 Task: Provide feedback on the customization options in Outlook.
Action: Mouse moved to (270, 35)
Screenshot: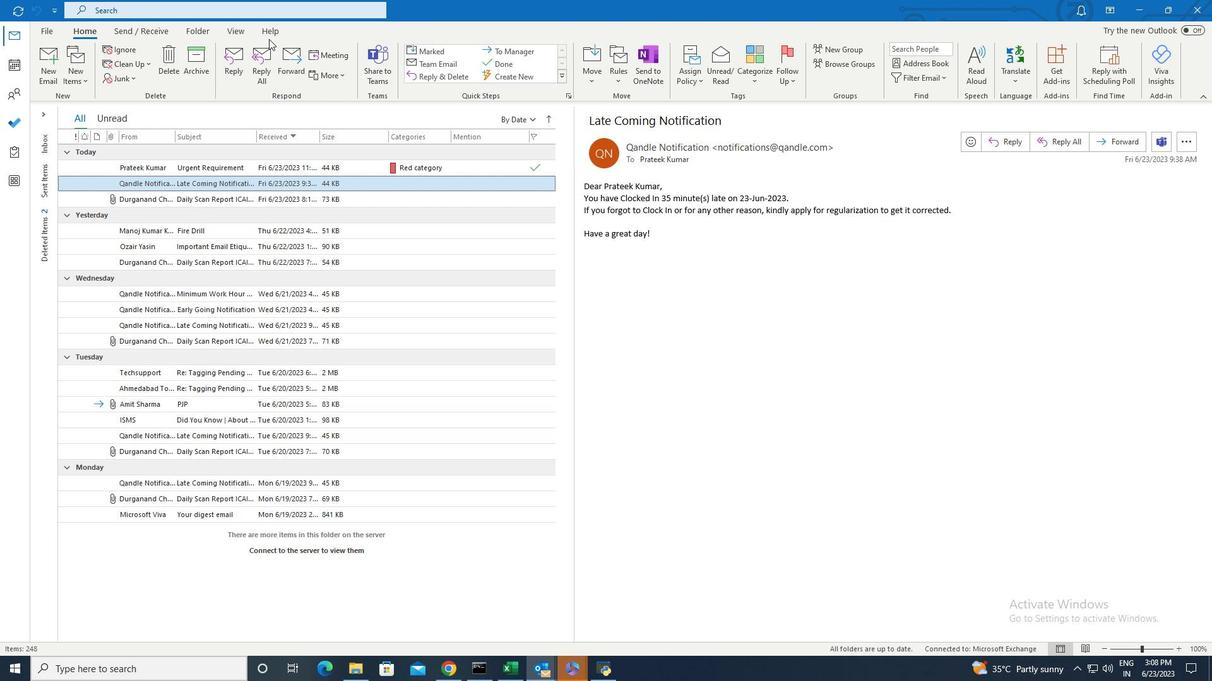 
Action: Mouse pressed left at (270, 35)
Screenshot: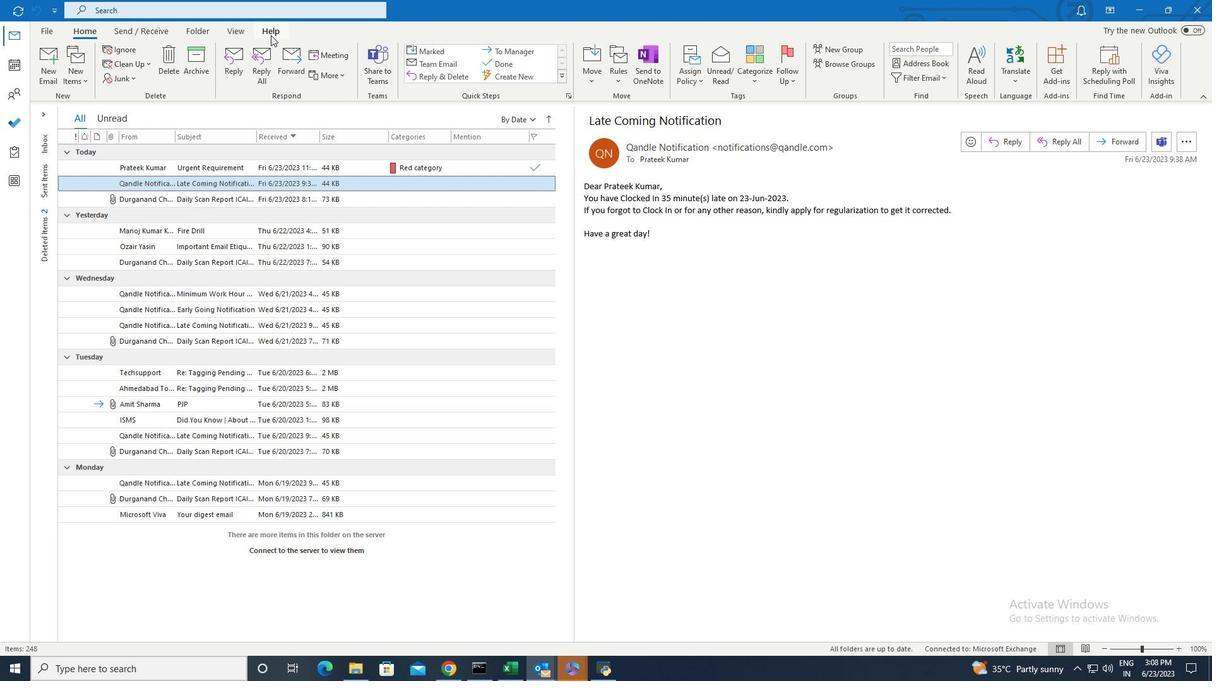 
Action: Mouse moved to (42, 53)
Screenshot: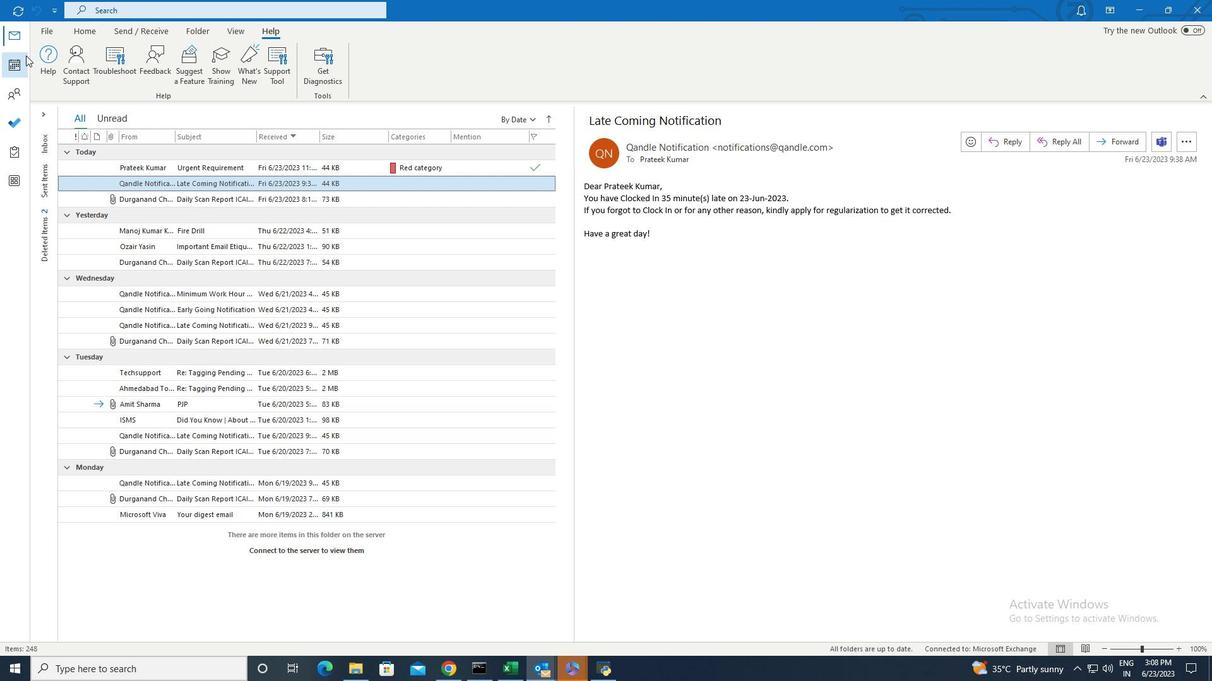 
Action: Mouse pressed left at (42, 53)
Screenshot: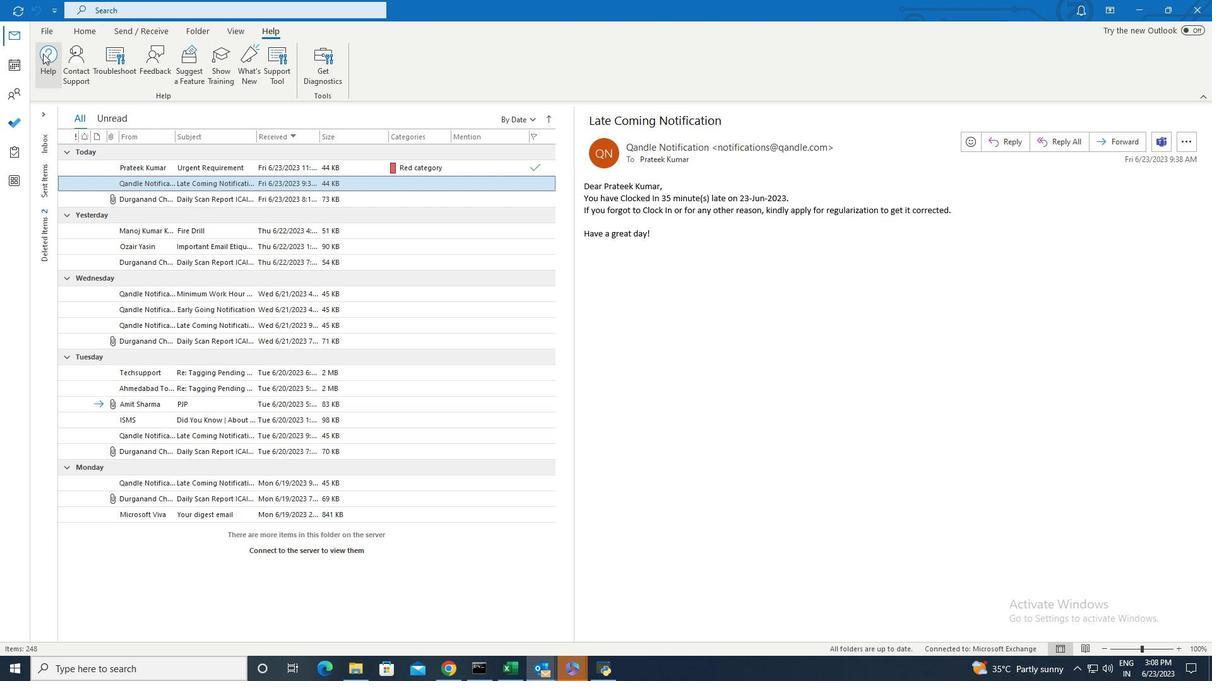 
Action: Mouse moved to (986, 207)
Screenshot: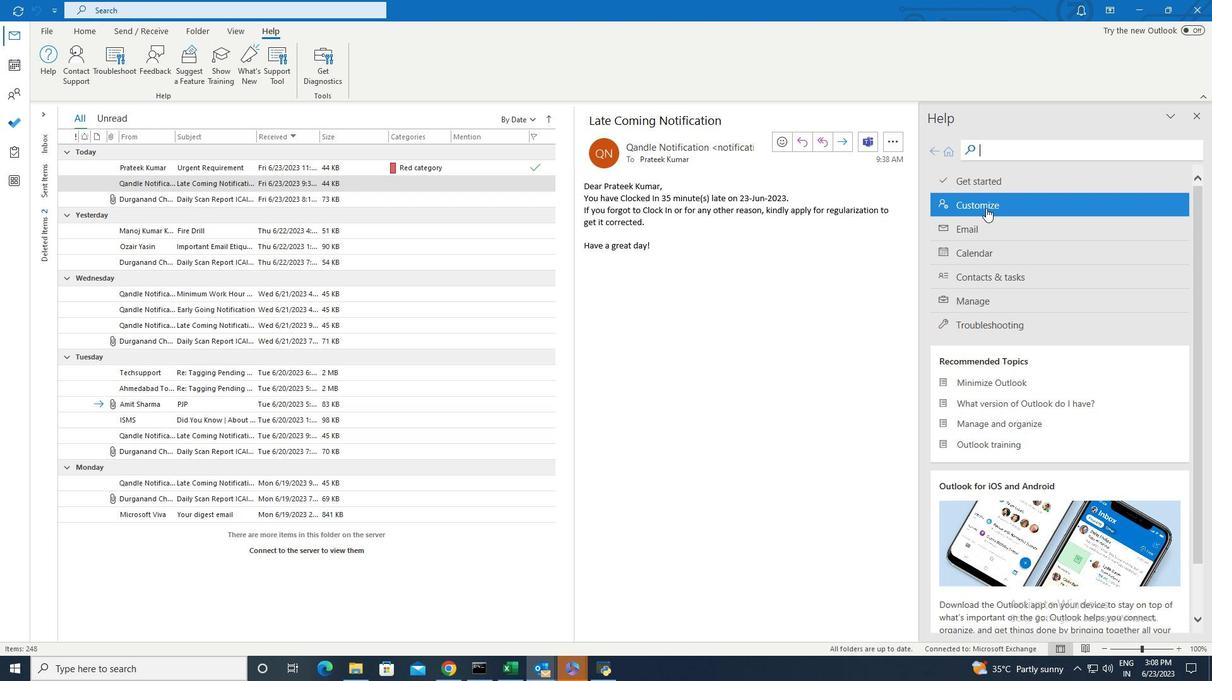 
Action: Mouse pressed left at (986, 207)
Screenshot: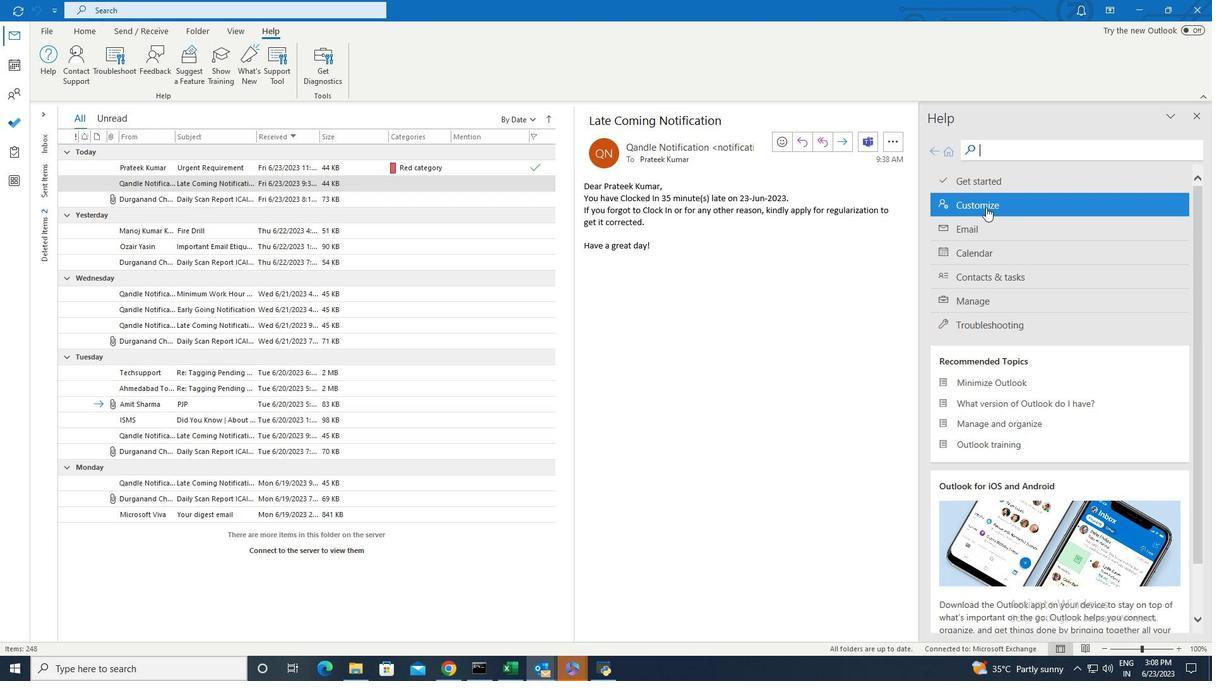 
Action: Mouse moved to (961, 482)
Screenshot: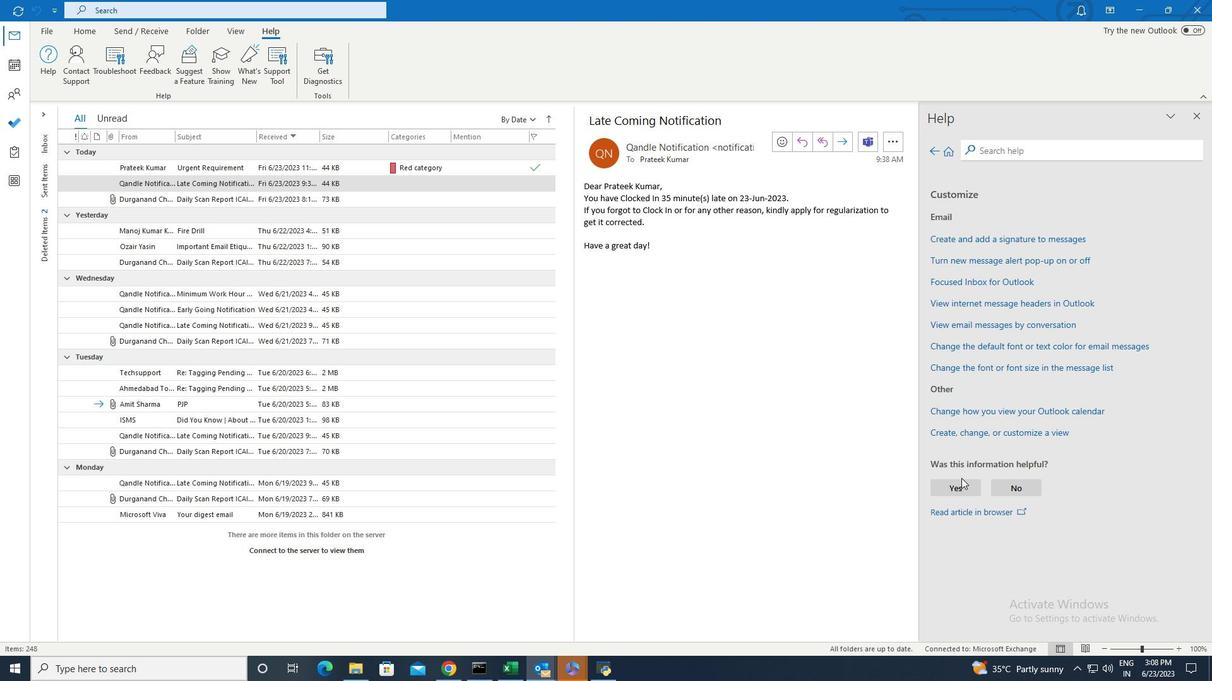 
Action: Mouse pressed left at (961, 482)
Screenshot: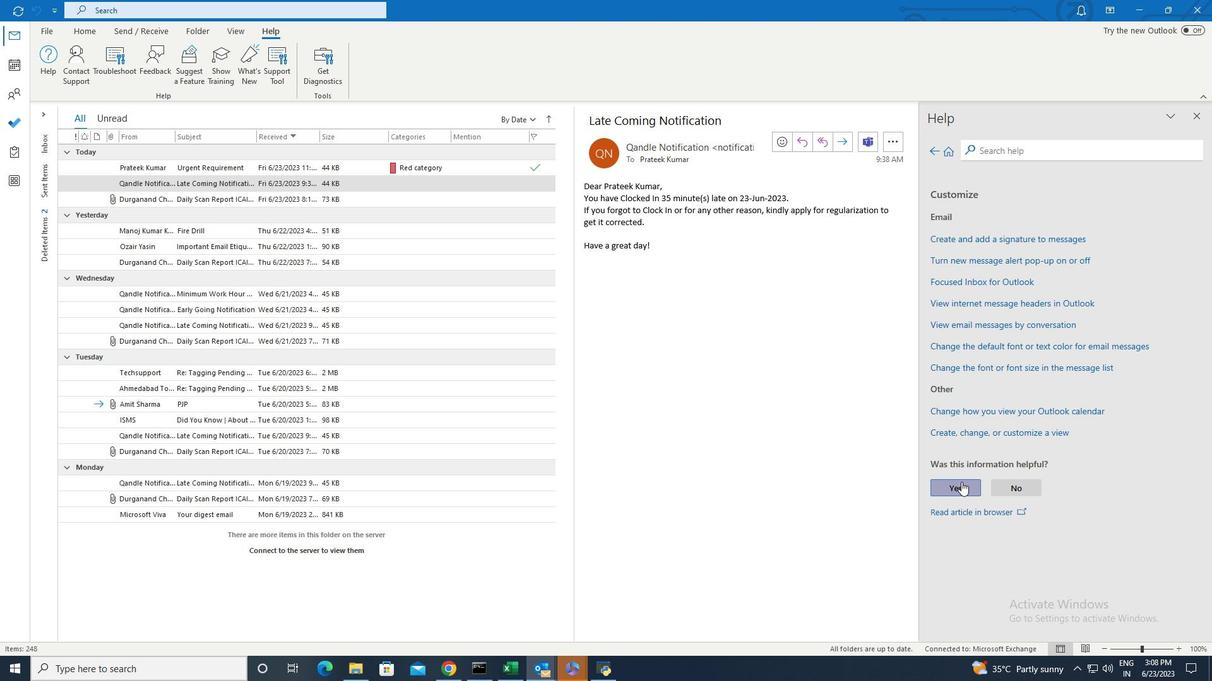 
Action: Mouse moved to (953, 495)
Screenshot: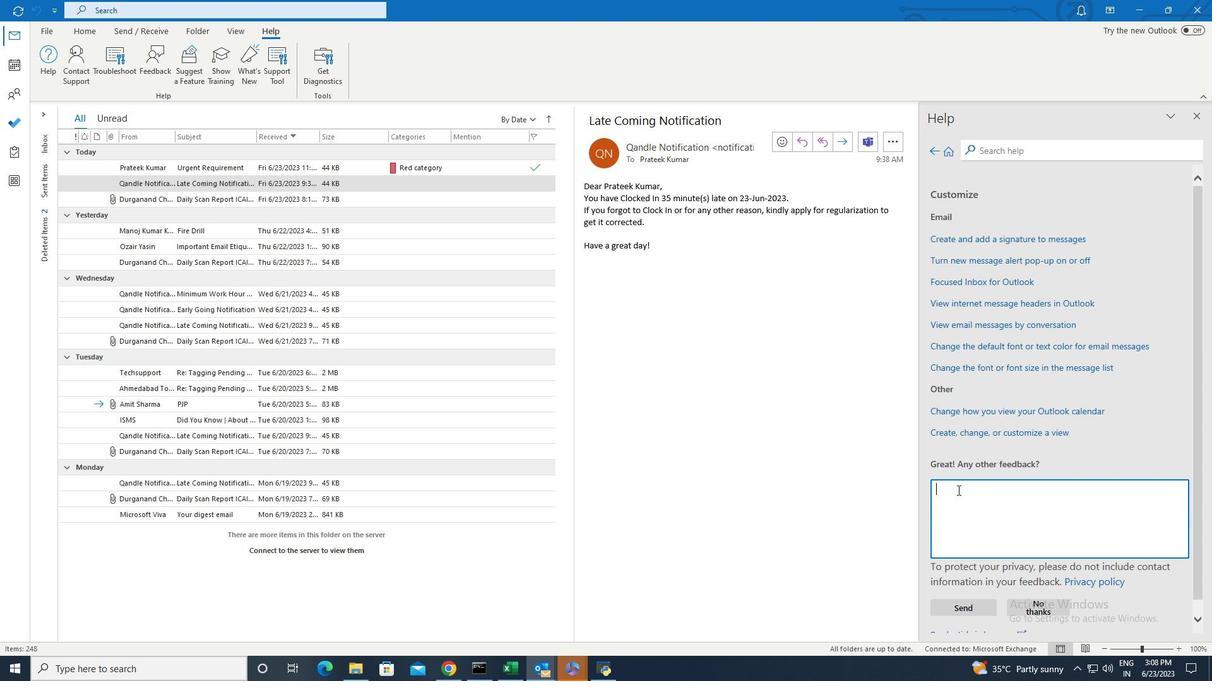 
Action: Mouse pressed left at (953, 495)
Screenshot: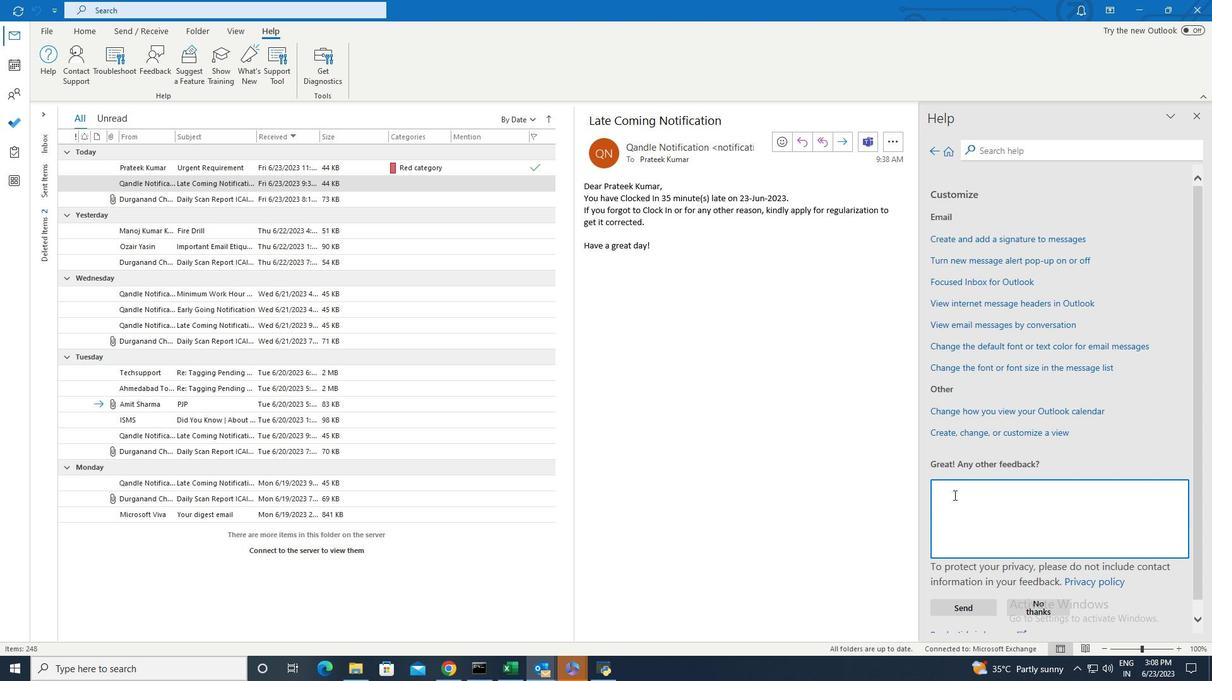 
Action: Key pressed <Key.shift>Yes,<Key.space>the<Key.space>information<Key.space>provided<Key.space>was<Key.space>helpfi<Key.backspace>ul<Key.space>and<Key.space>as<Key.backspace>ddressed<Key.space>my<Key.space>concern.
Screenshot: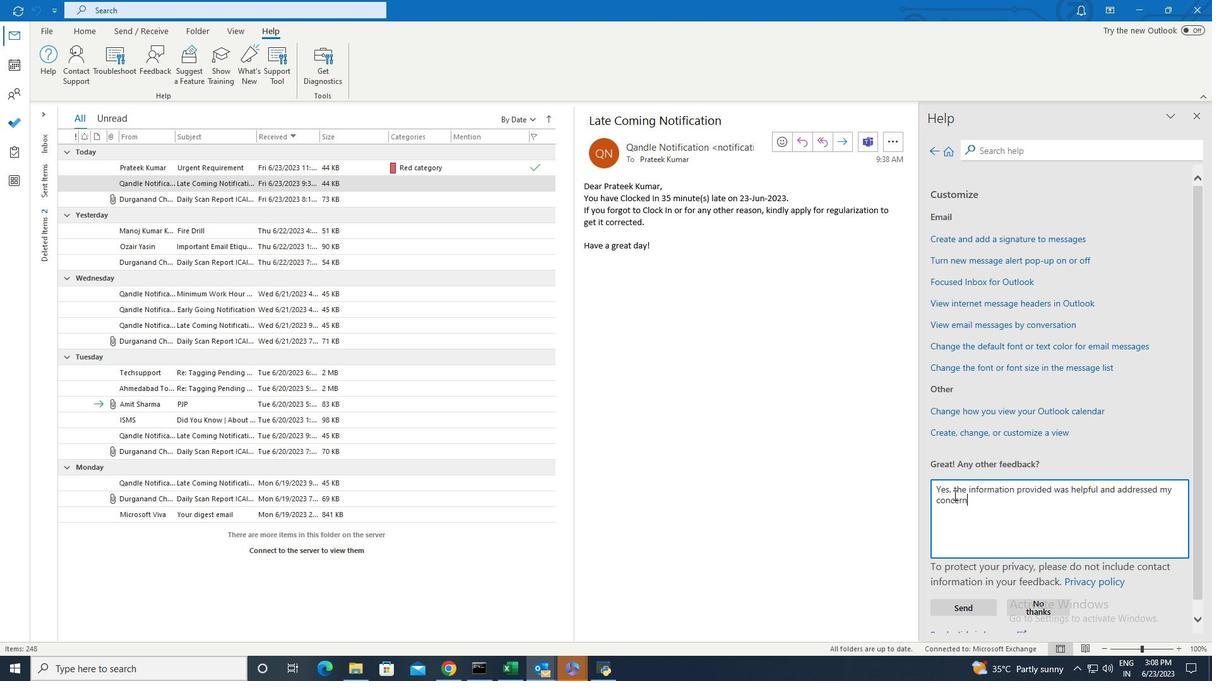 
Action: Mouse moved to (982, 604)
Screenshot: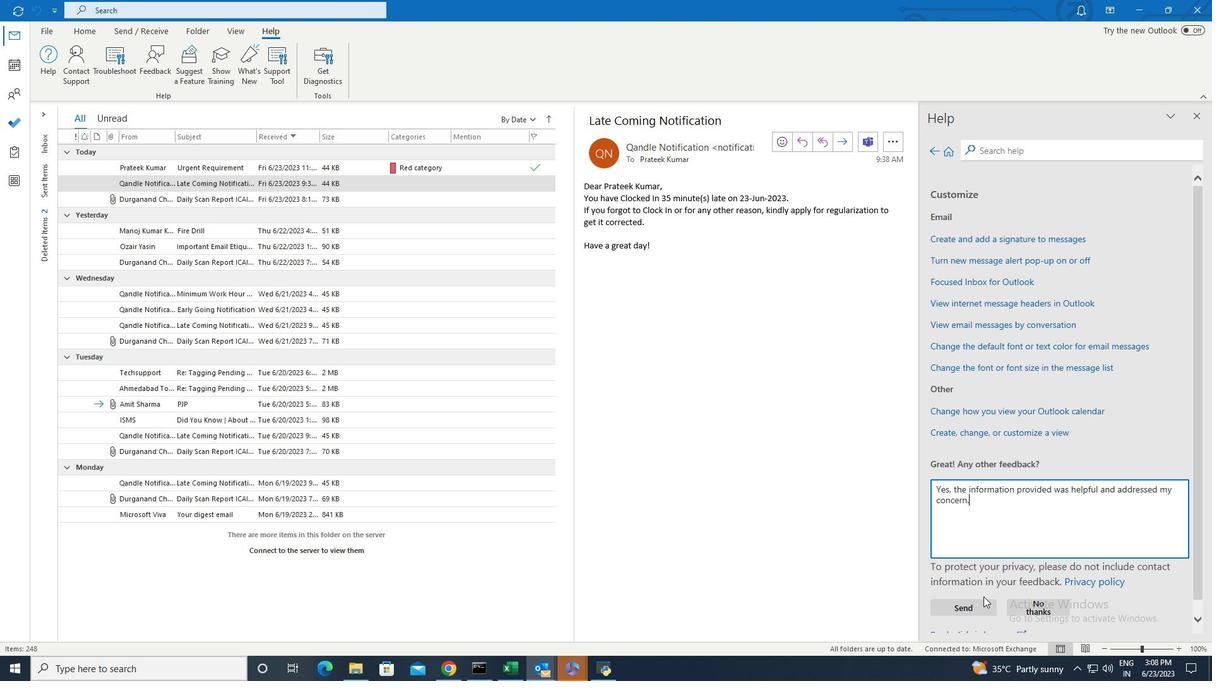 
Action: Mouse pressed left at (982, 604)
Screenshot: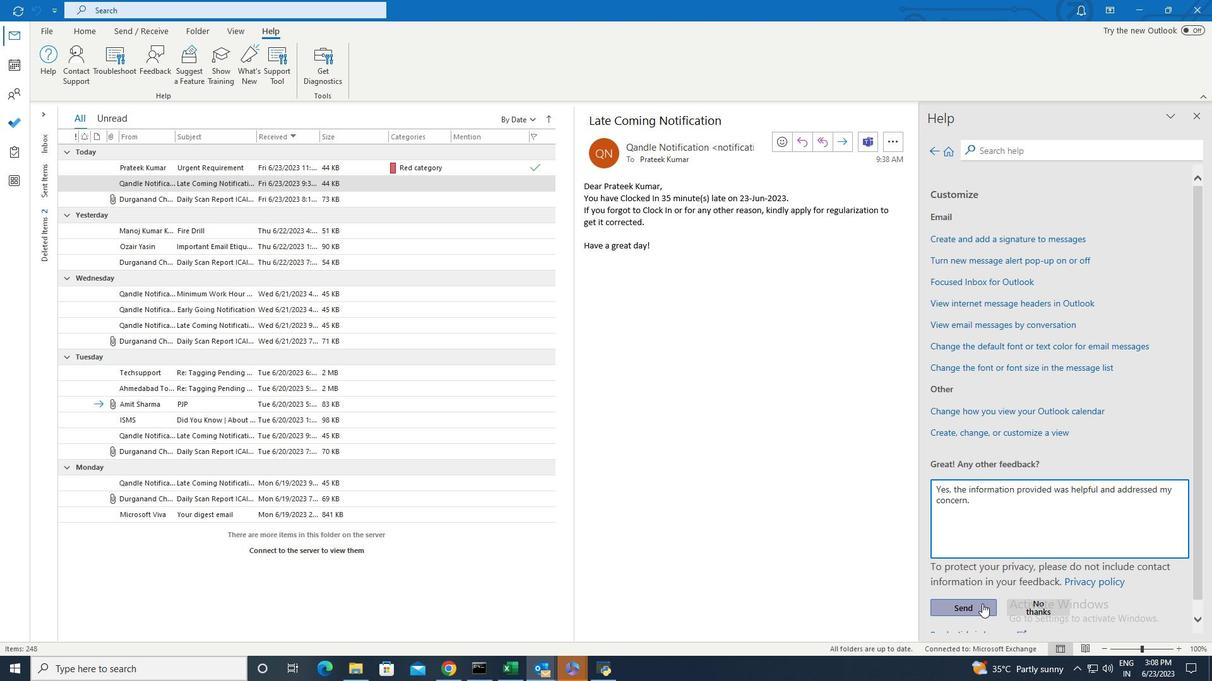 
